 Task: Add Attachment from Trello to Card Card0000000258 in Board Board0000000065 in Workspace WS0000000022 in Trello. Add Cover Blue to Card Card0000000258 in Board Board0000000065 in Workspace WS0000000022 in Trello. Add "Copy Card To …" Button titled Button0000000258 to "bottom" of the list "To Do" to Card Card0000000258 in Board Board0000000065 in Workspace WS0000000022 in Trello. Add Description DS0000000258 to Card Card0000000258 in Board Board0000000065 in Workspace WS0000000022 in Trello. Add Comment CM0000000258 to Card Card0000000258 in Board Board0000000065 in Workspace WS0000000022 in Trello
Action: Mouse scrolled (456, 440) with delta (0, 0)
Screenshot: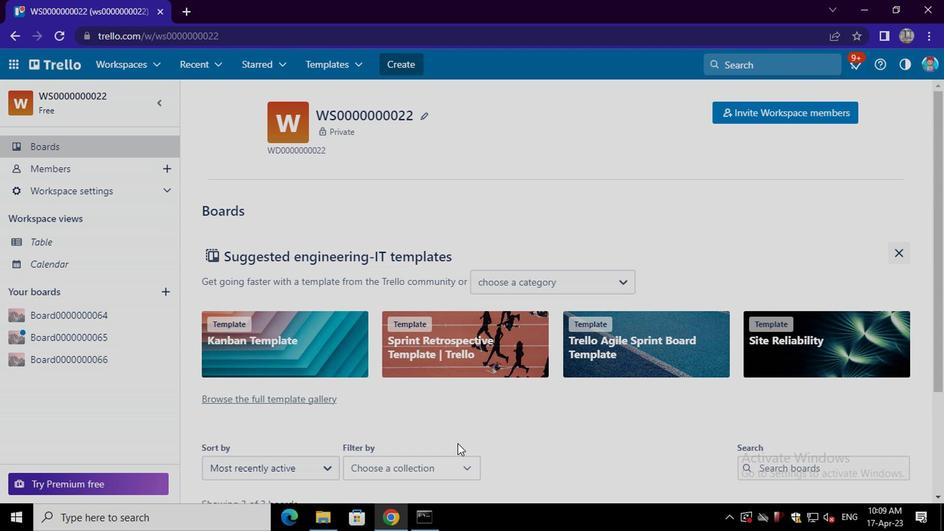 
Action: Mouse scrolled (456, 440) with delta (0, 0)
Screenshot: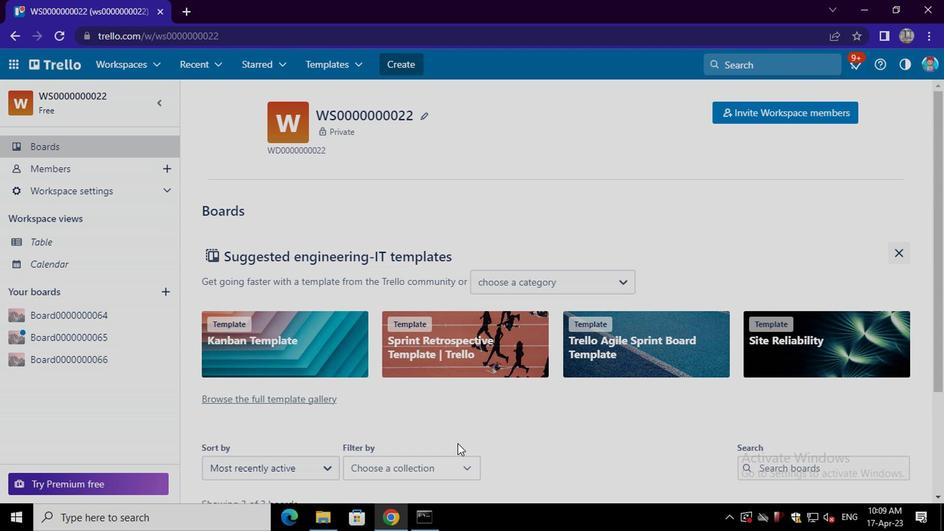 
Action: Mouse scrolled (456, 440) with delta (0, 0)
Screenshot: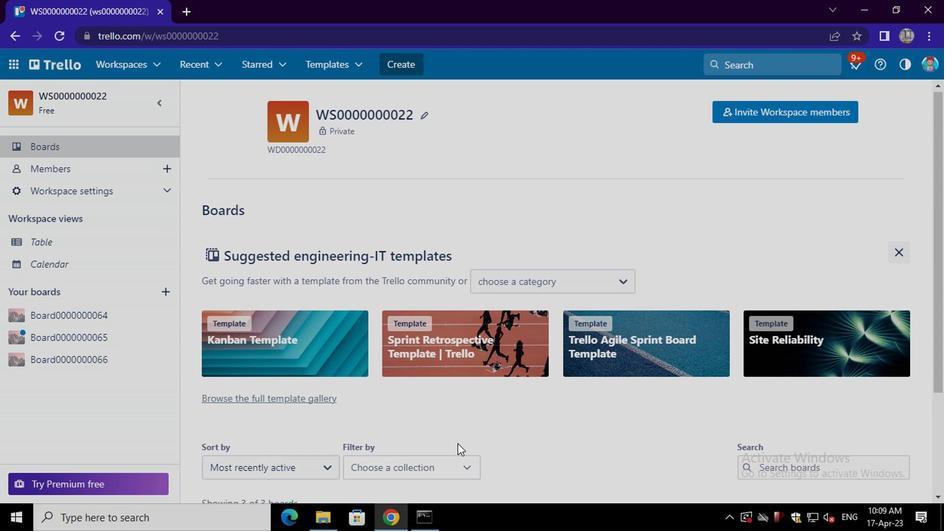 
Action: Mouse moved to (458, 434)
Screenshot: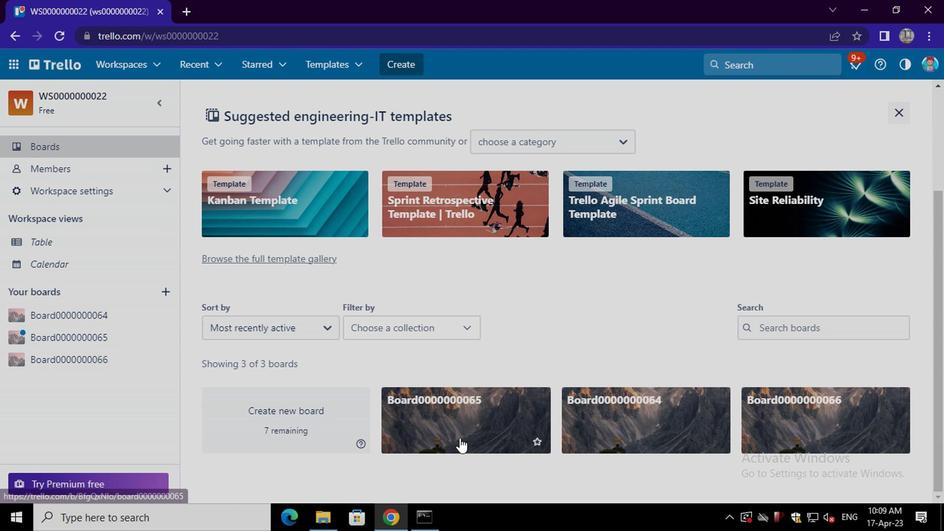 
Action: Mouse pressed left at (458, 434)
Screenshot: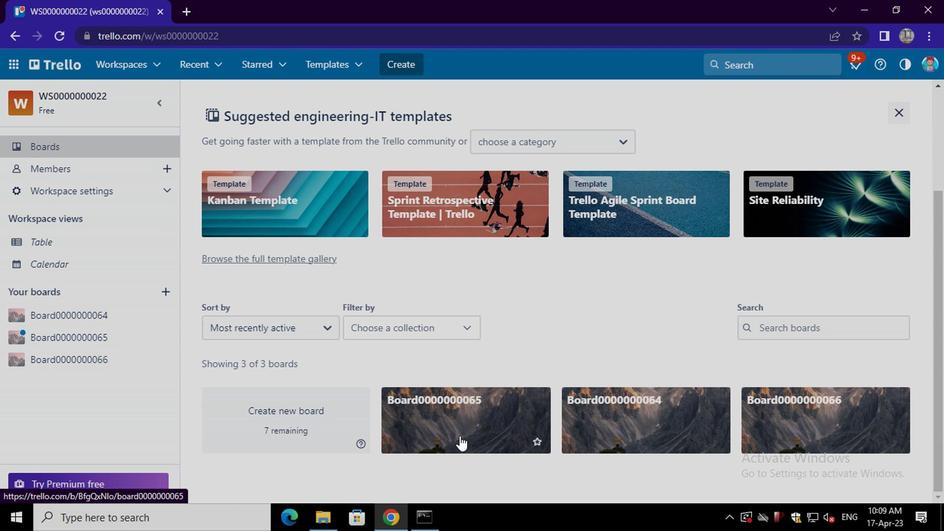 
Action: Mouse moved to (356, 277)
Screenshot: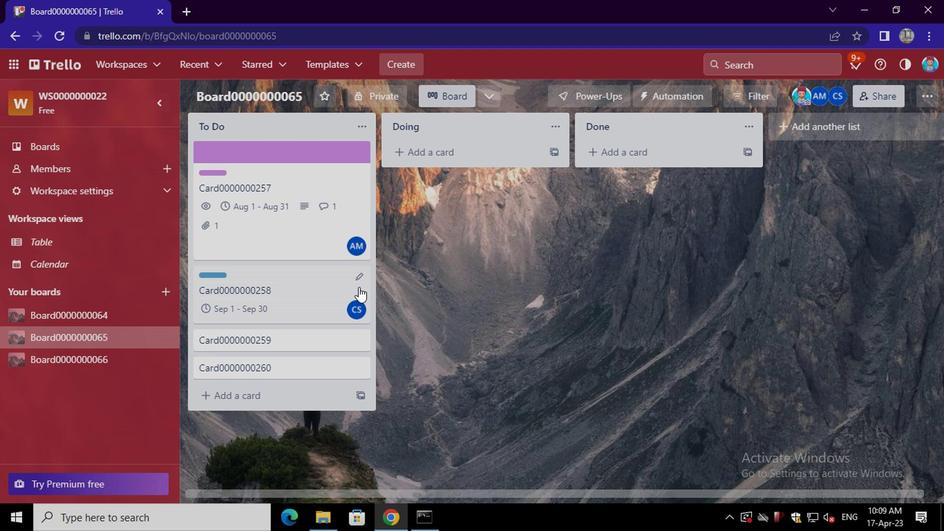 
Action: Mouse pressed left at (356, 277)
Screenshot: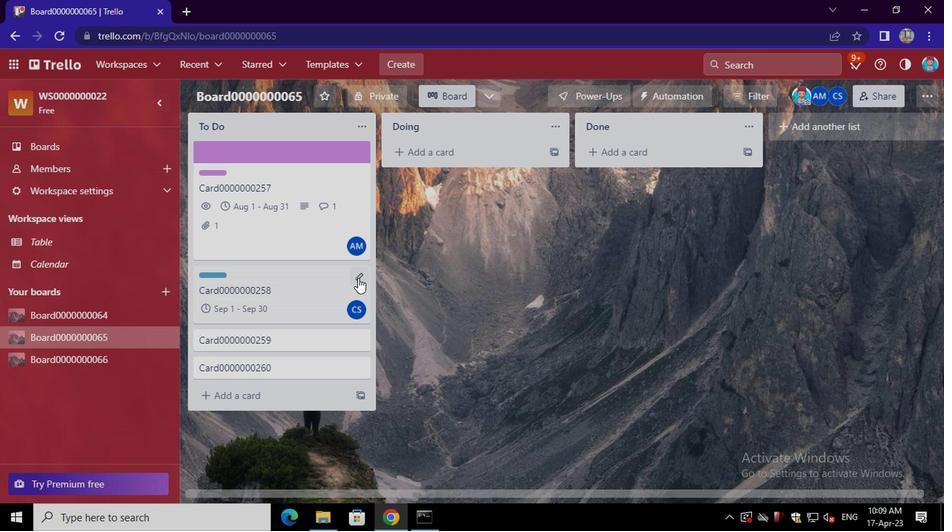 
Action: Mouse moved to (405, 279)
Screenshot: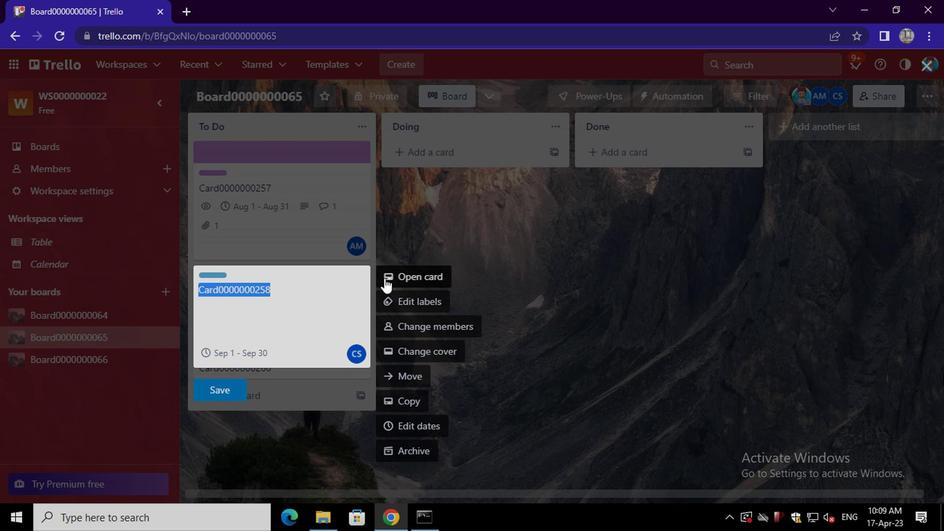 
Action: Mouse pressed left at (405, 279)
Screenshot: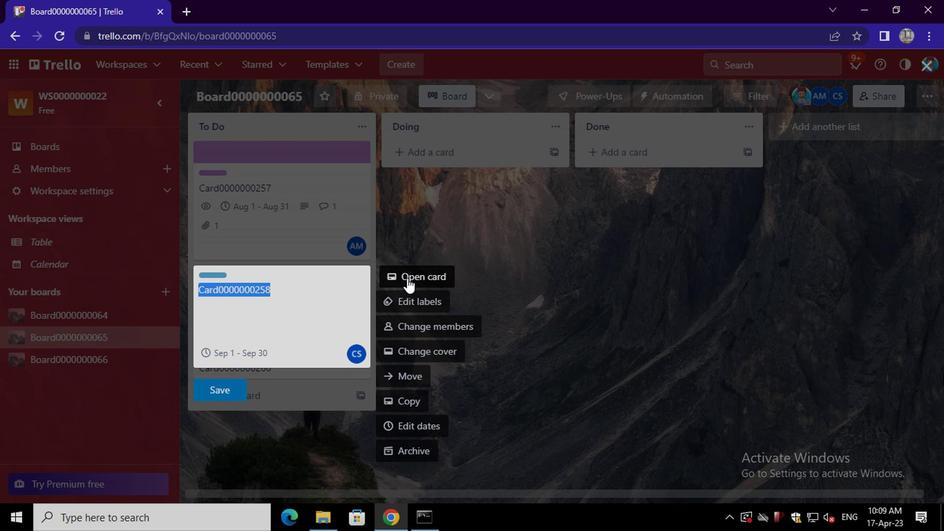 
Action: Mouse moved to (651, 332)
Screenshot: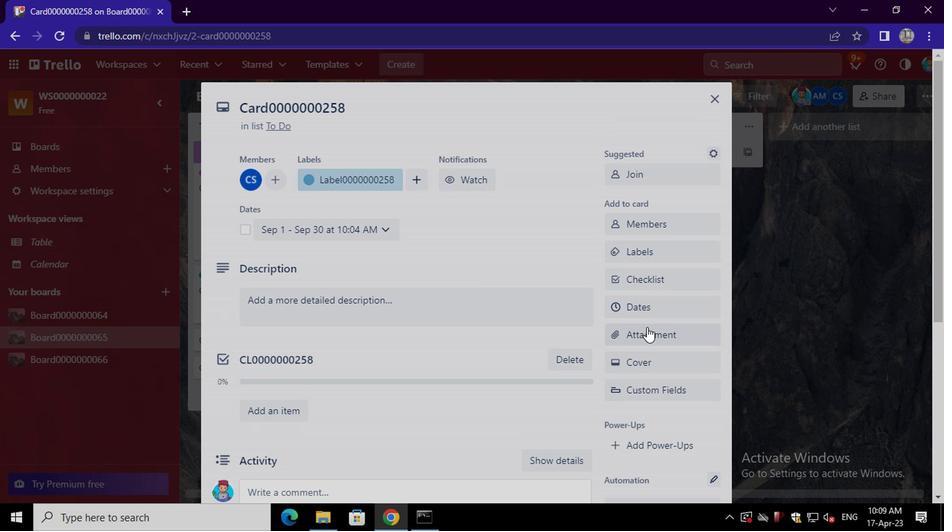 
Action: Mouse pressed left at (651, 332)
Screenshot: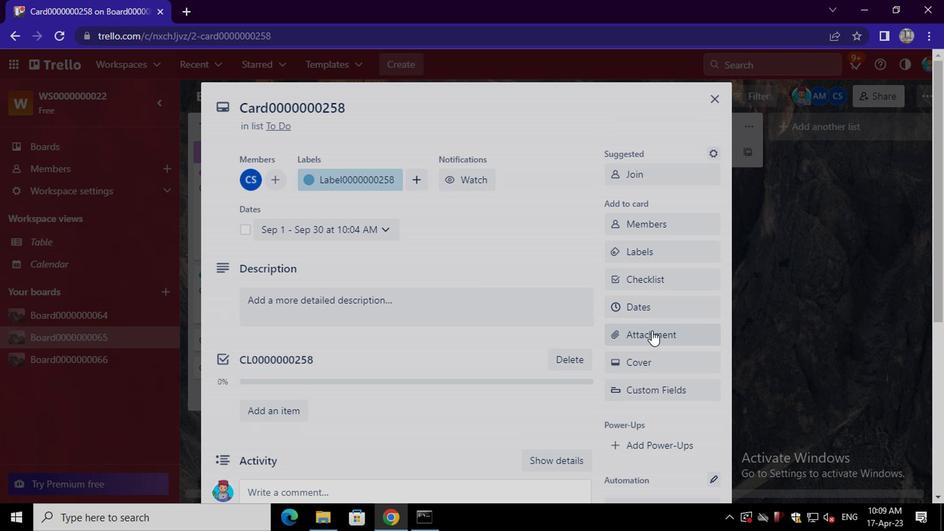 
Action: Mouse moved to (636, 153)
Screenshot: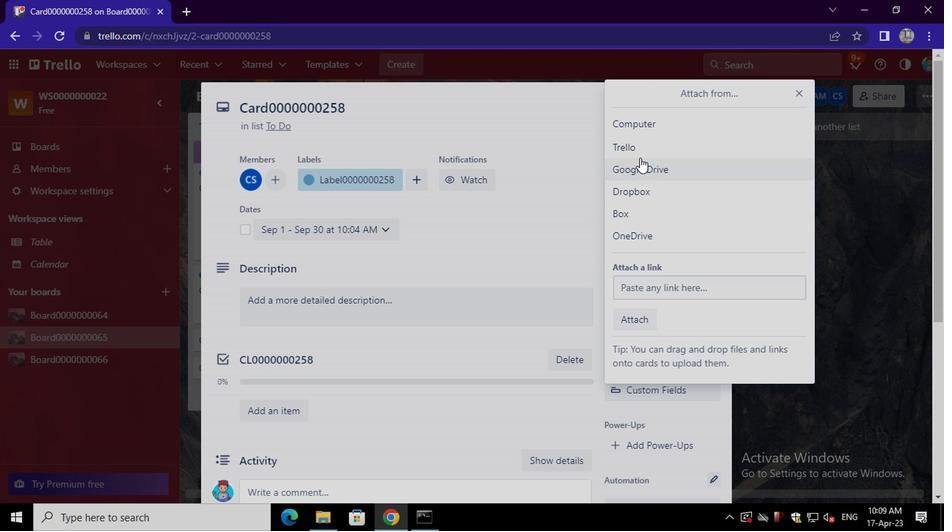 
Action: Mouse pressed left at (636, 153)
Screenshot: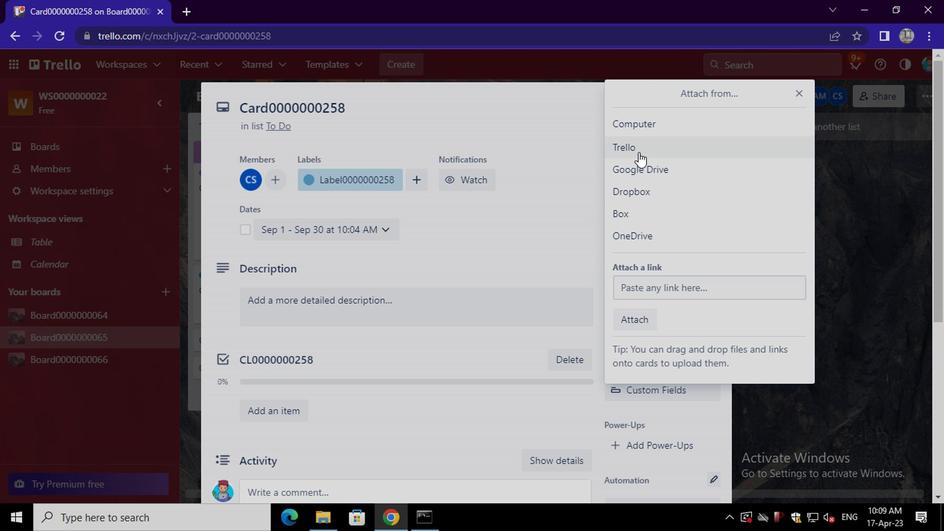 
Action: Mouse moved to (657, 200)
Screenshot: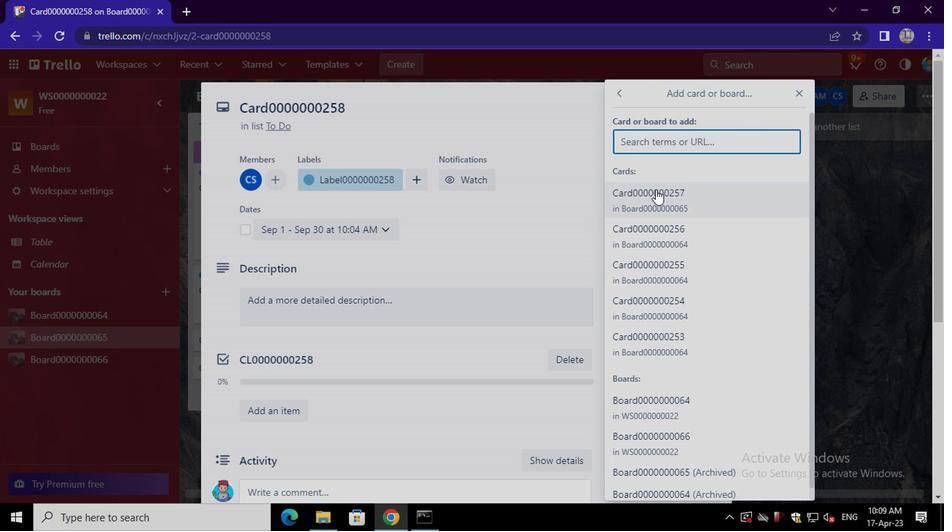 
Action: Mouse pressed left at (657, 200)
Screenshot: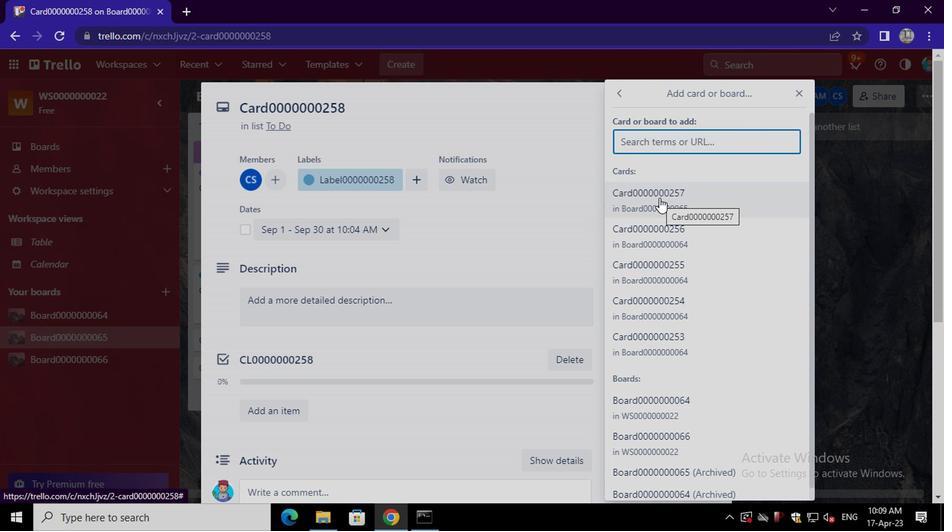 
Action: Mouse moved to (646, 360)
Screenshot: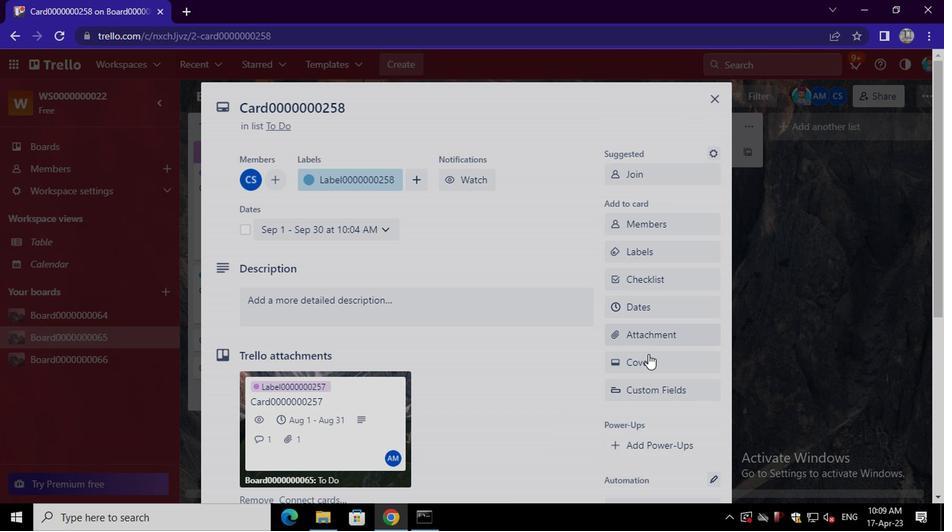 
Action: Mouse pressed left at (646, 360)
Screenshot: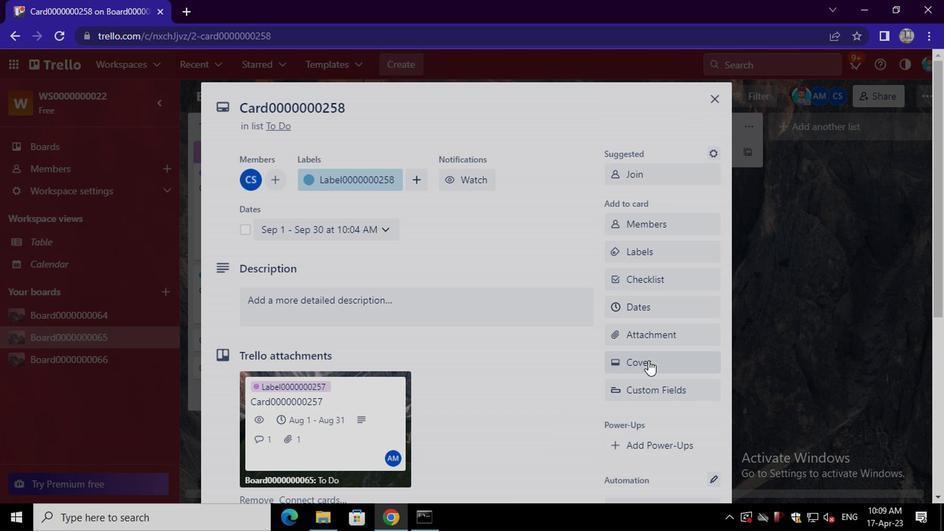 
Action: Mouse moved to (668, 250)
Screenshot: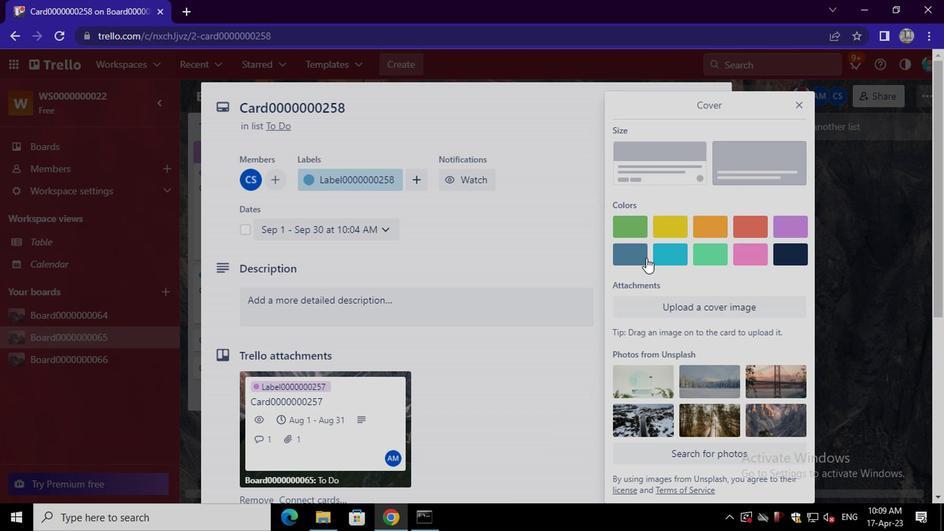 
Action: Mouse pressed left at (668, 250)
Screenshot: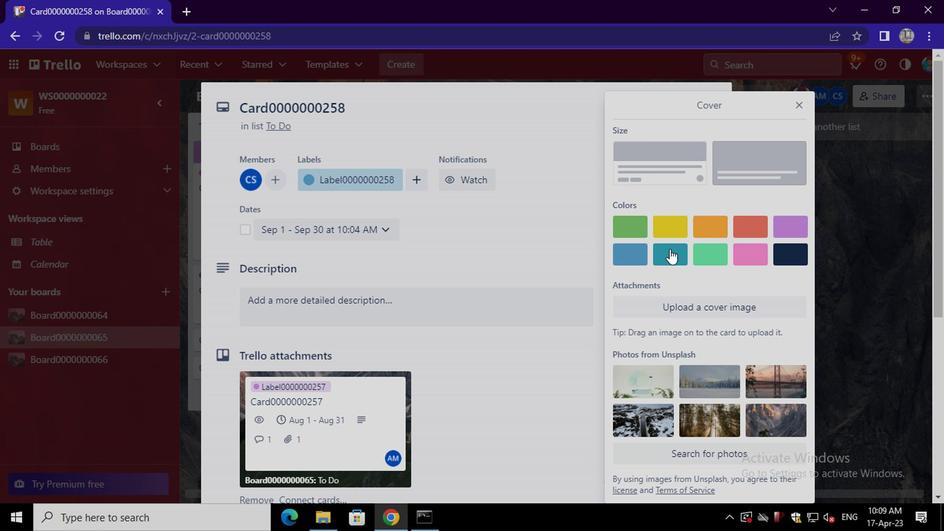 
Action: Mouse moved to (546, 328)
Screenshot: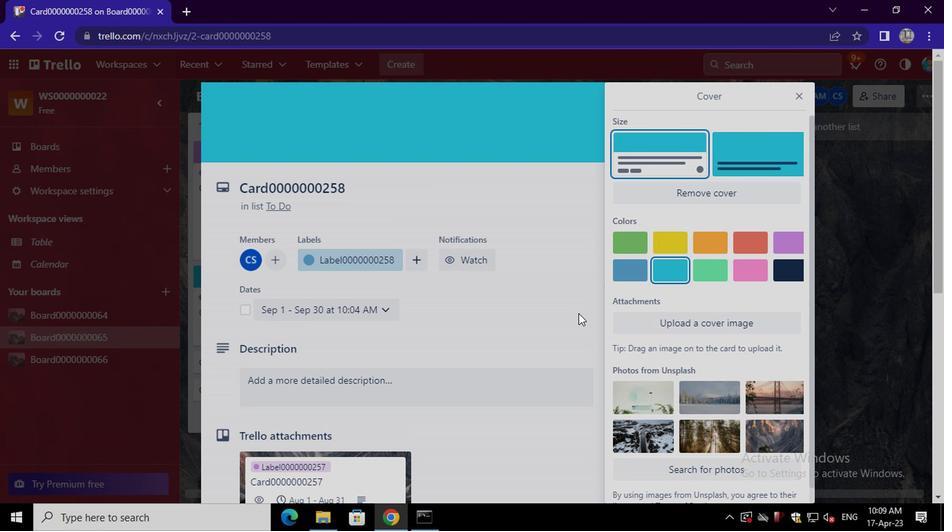 
Action: Mouse pressed left at (546, 328)
Screenshot: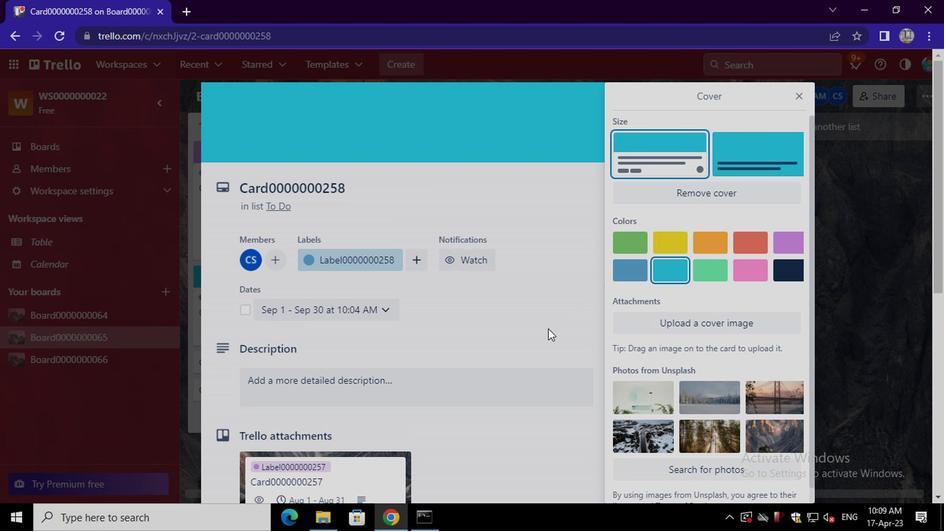 
Action: Mouse moved to (546, 329)
Screenshot: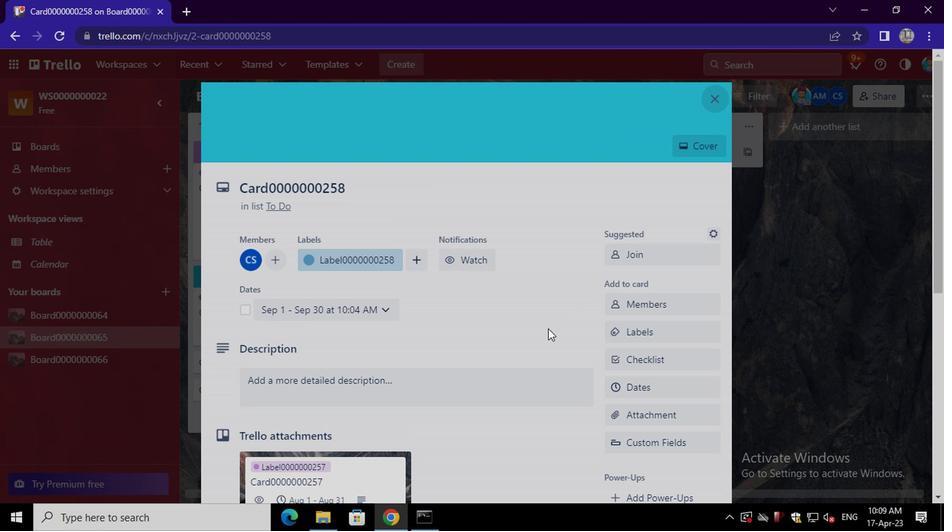 
Action: Mouse scrolled (546, 328) with delta (0, 0)
Screenshot: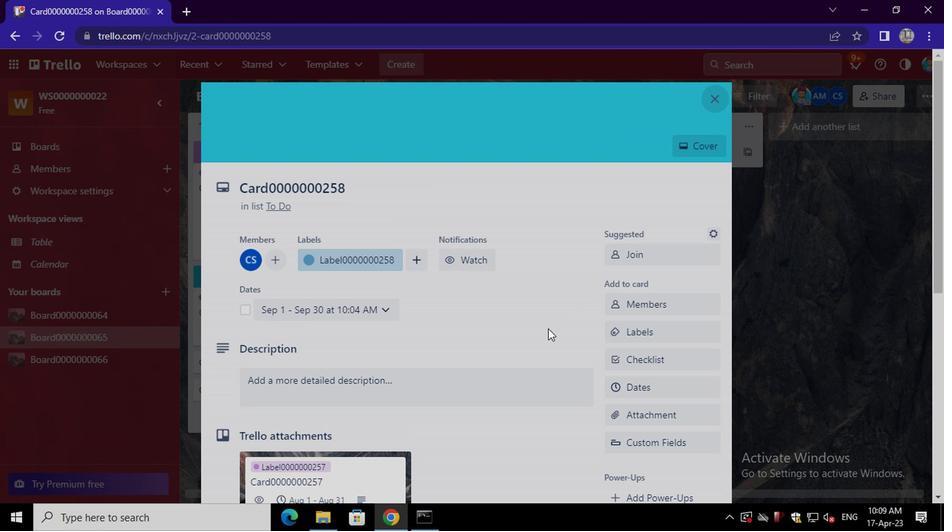 
Action: Mouse scrolled (546, 328) with delta (0, 0)
Screenshot: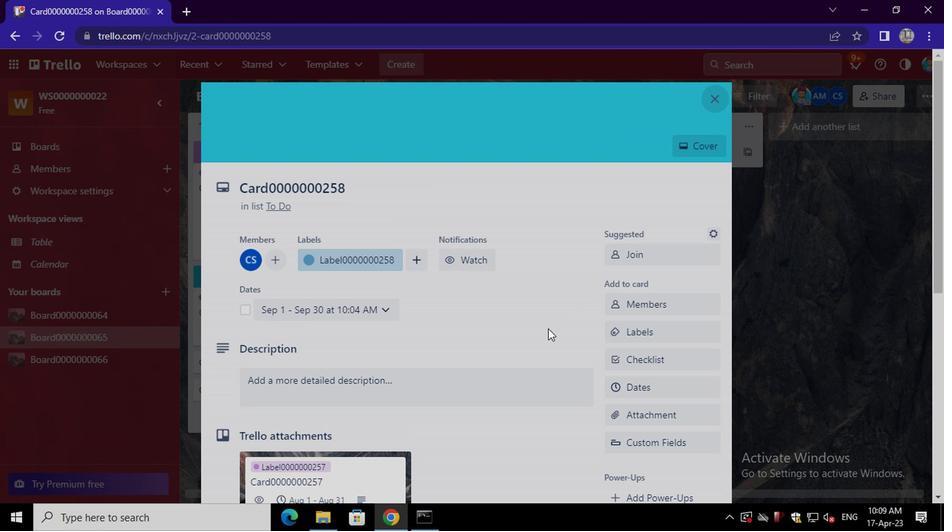 
Action: Mouse scrolled (546, 328) with delta (0, 0)
Screenshot: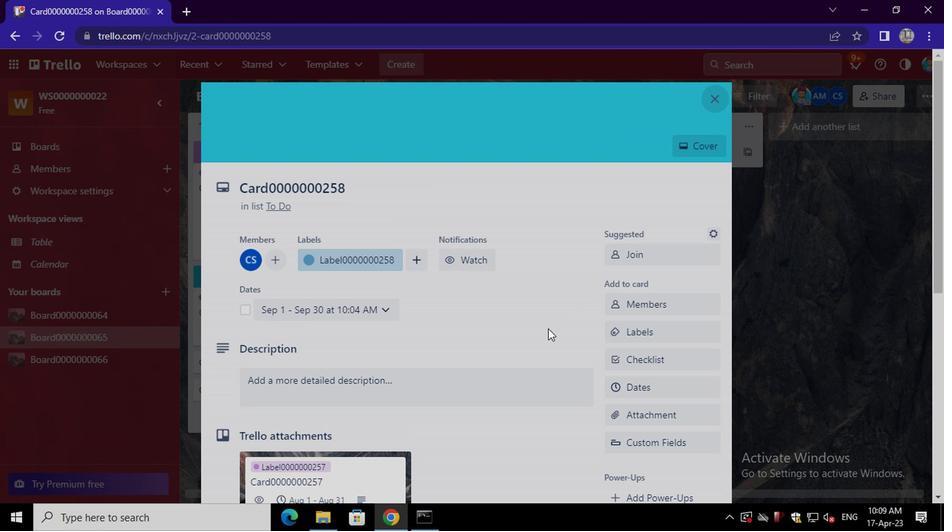 
Action: Mouse moved to (632, 381)
Screenshot: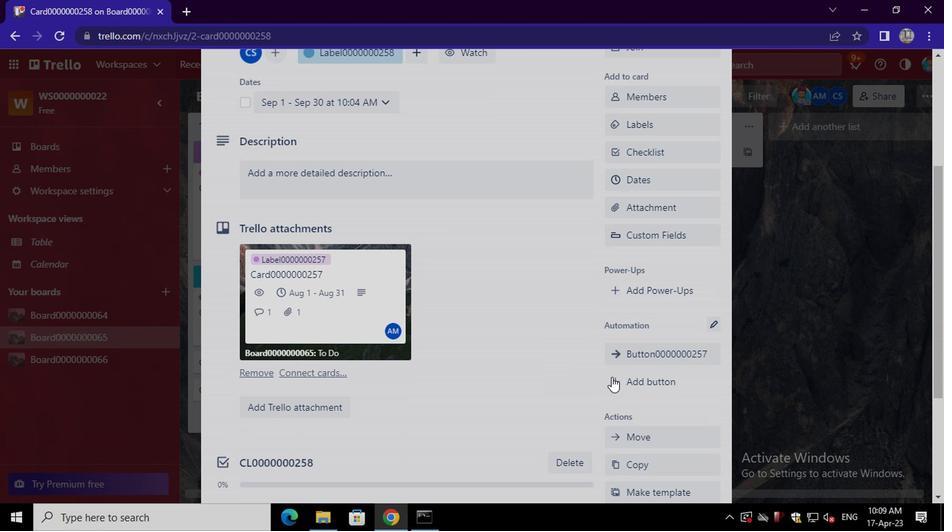 
Action: Mouse pressed left at (632, 381)
Screenshot: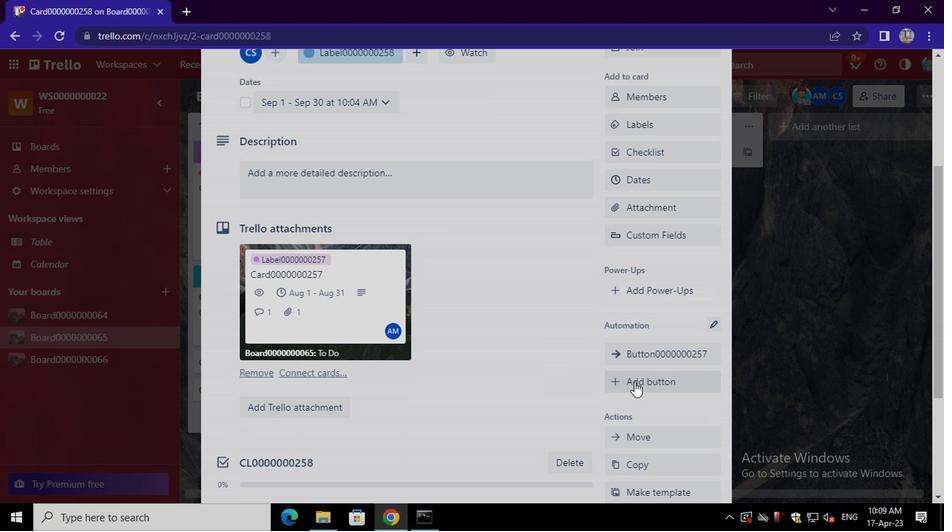 
Action: Mouse moved to (668, 186)
Screenshot: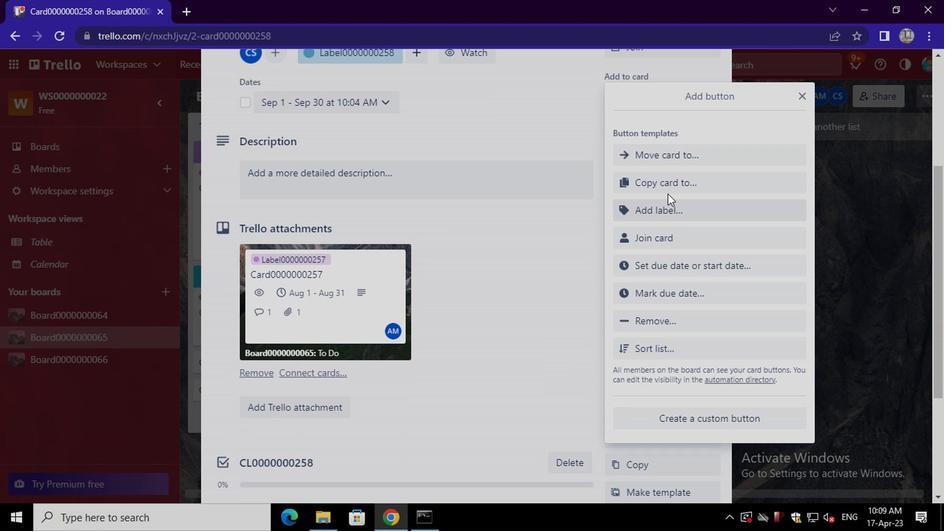 
Action: Mouse pressed left at (668, 186)
Screenshot: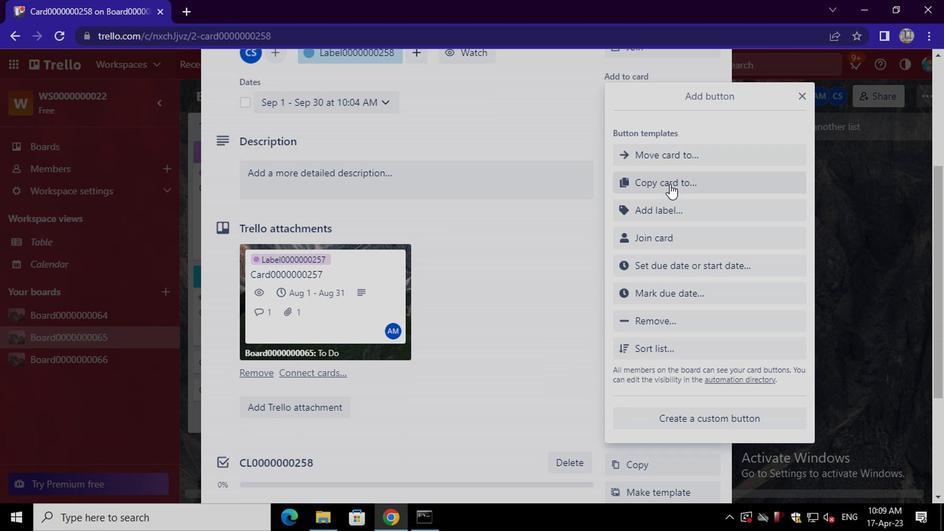 
Action: Mouse moved to (685, 157)
Screenshot: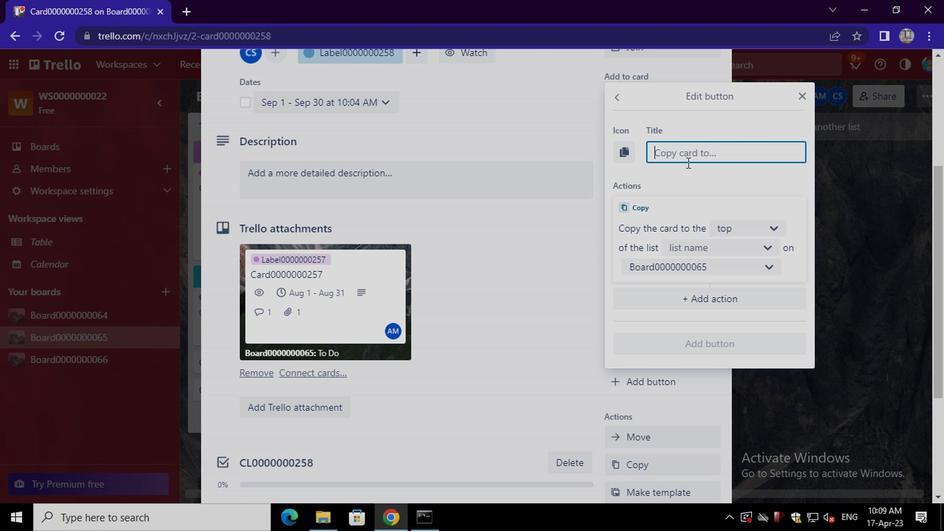 
Action: Mouse pressed left at (685, 157)
Screenshot: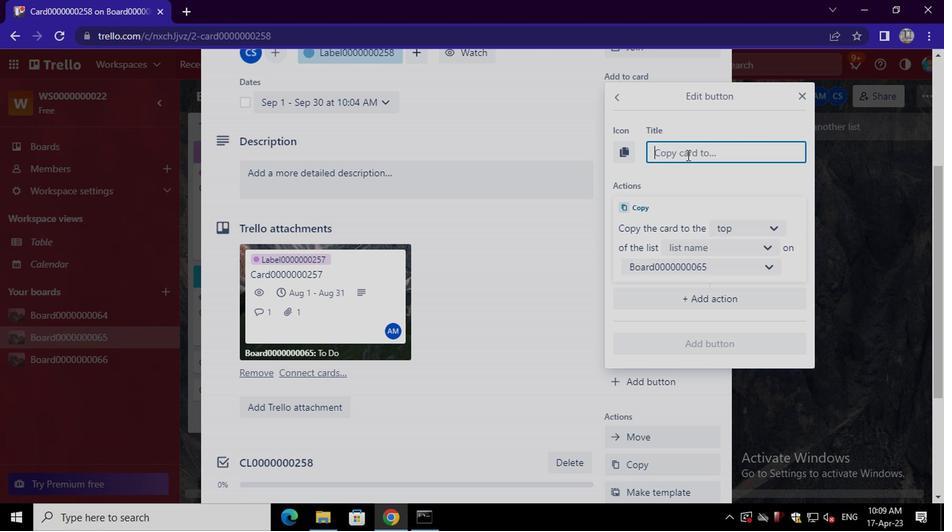 
Action: Key pressed <Key.shift><Key.shift><Key.shift><Key.shift><Key.shift><Key.shift>BUTTON0000000258
Screenshot: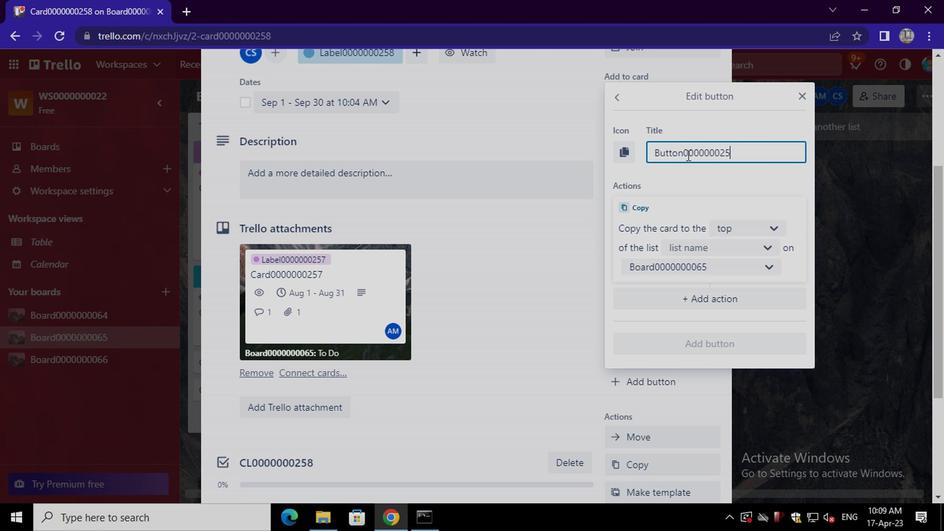 
Action: Mouse moved to (737, 227)
Screenshot: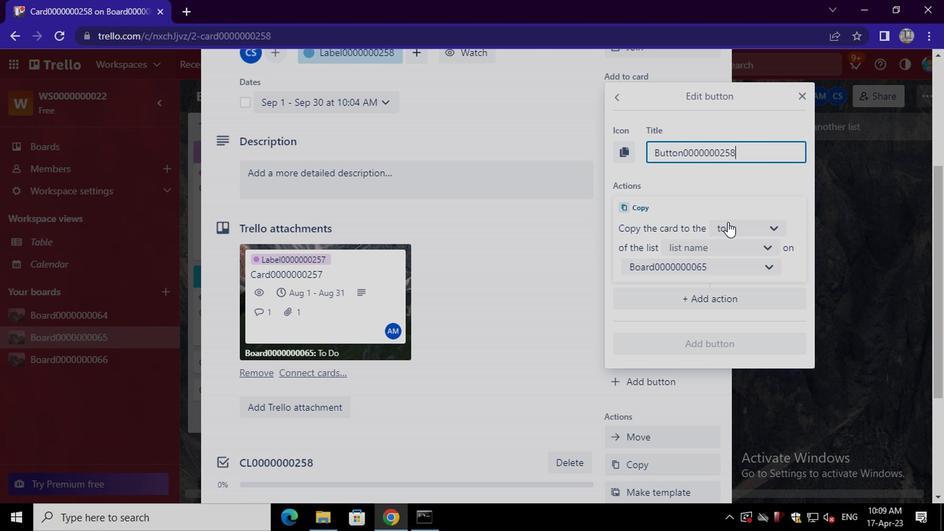 
Action: Mouse pressed left at (737, 227)
Screenshot: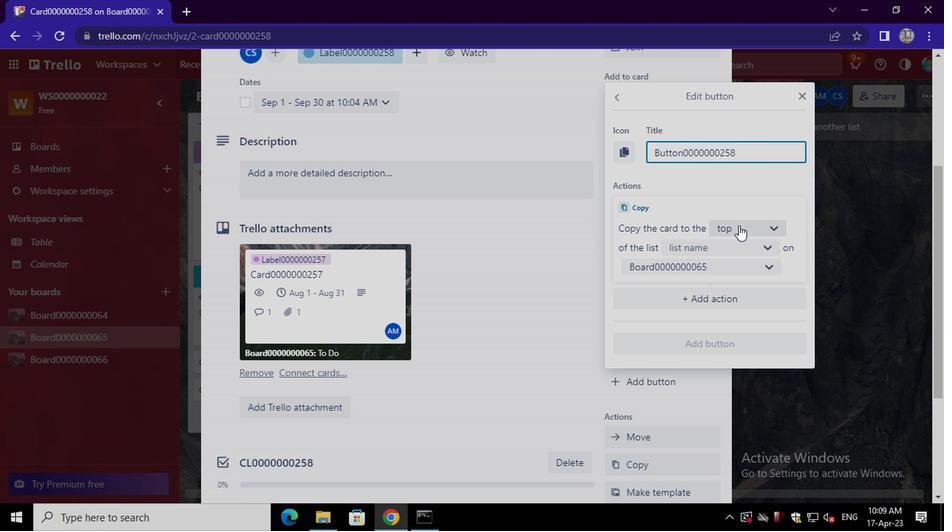 
Action: Mouse moved to (746, 278)
Screenshot: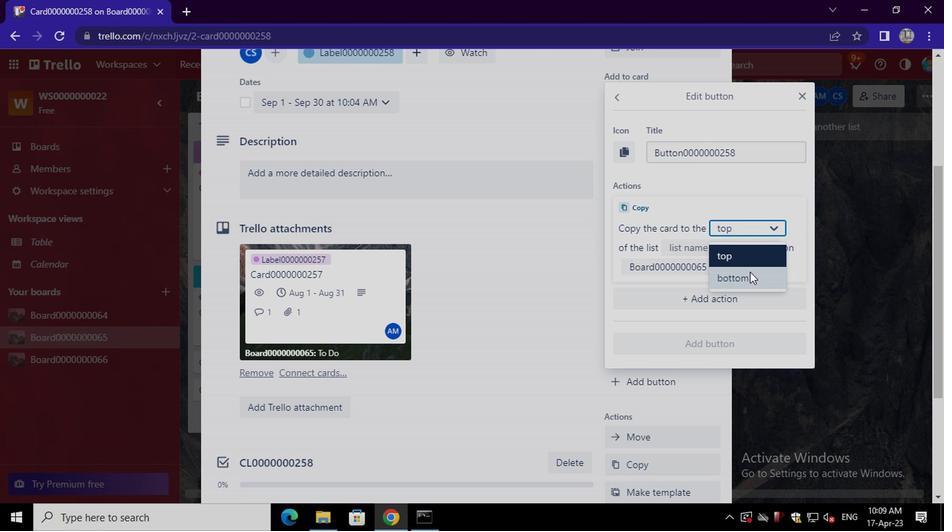 
Action: Mouse pressed left at (746, 278)
Screenshot: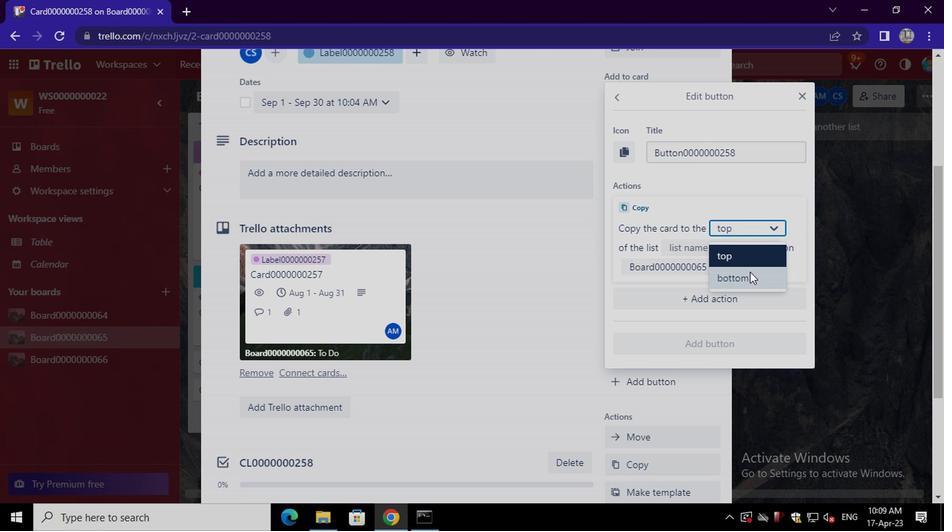 
Action: Mouse moved to (745, 250)
Screenshot: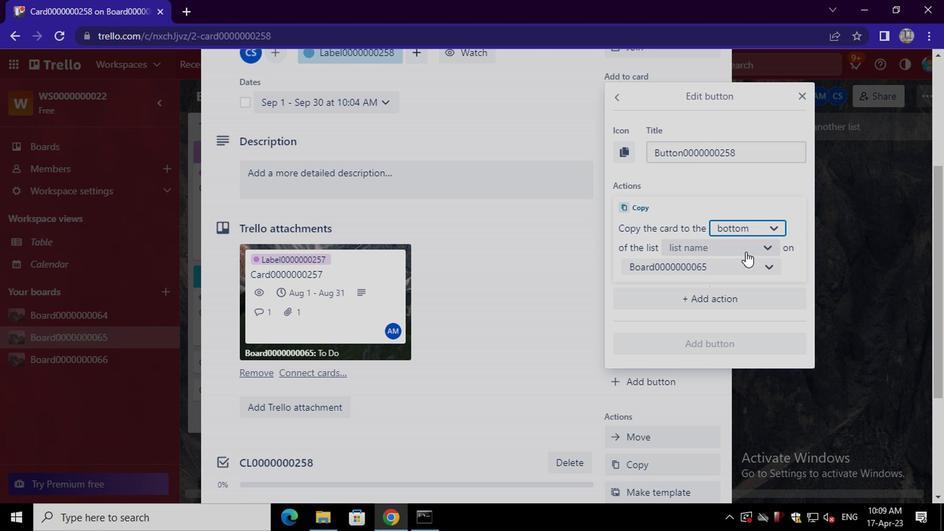 
Action: Mouse pressed left at (745, 250)
Screenshot: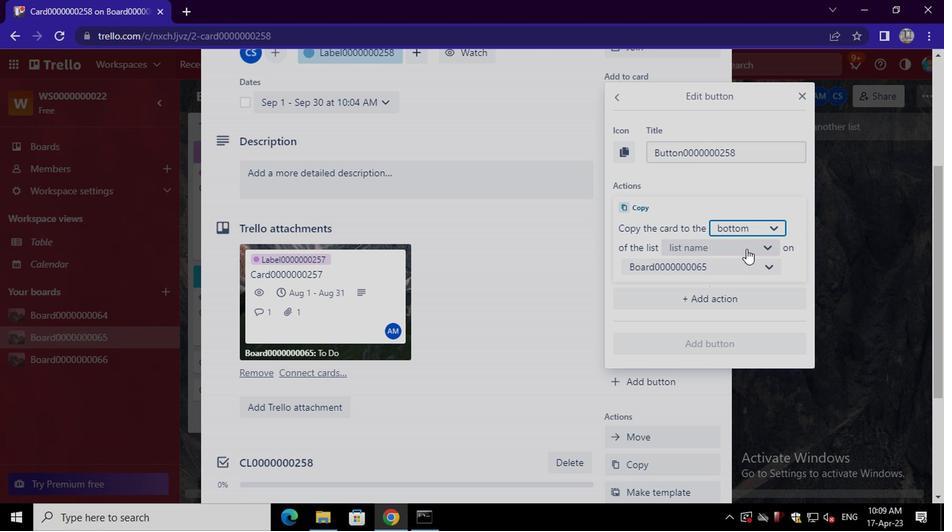 
Action: Mouse moved to (726, 281)
Screenshot: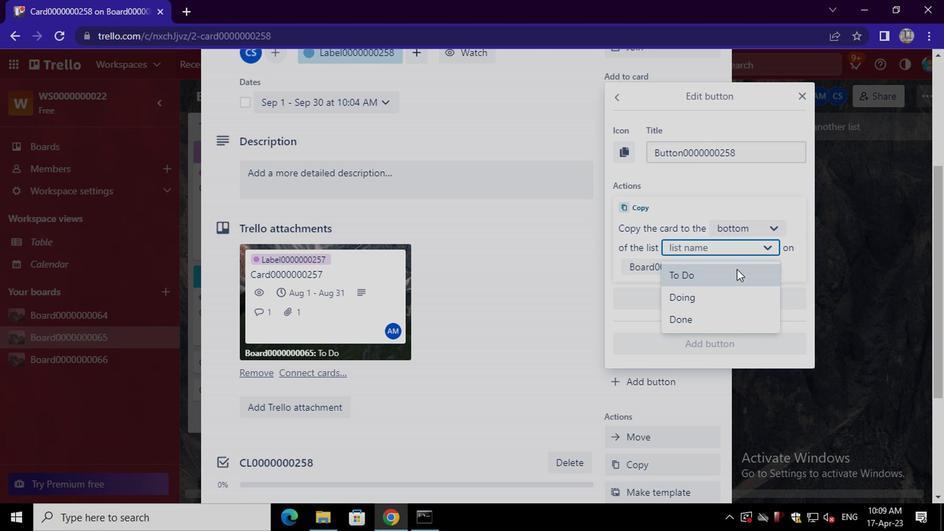 
Action: Mouse pressed left at (726, 281)
Screenshot: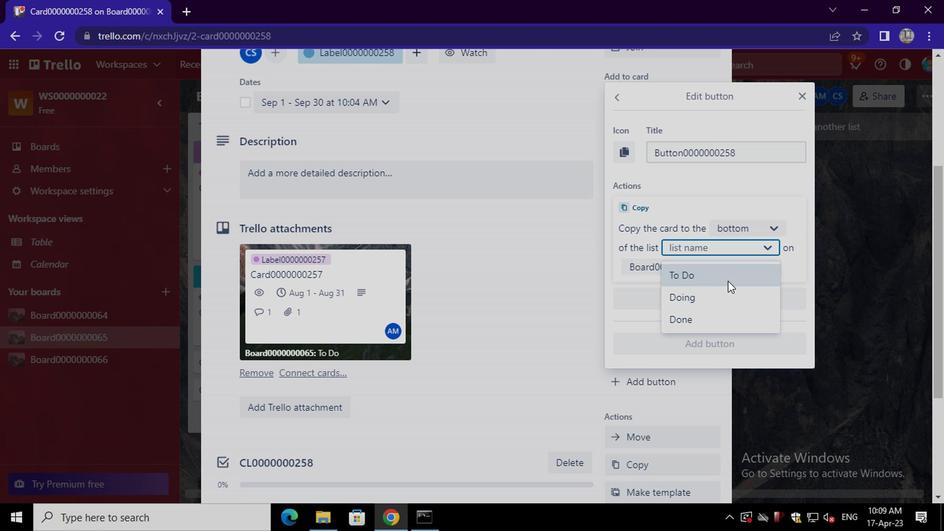 
Action: Mouse moved to (709, 339)
Screenshot: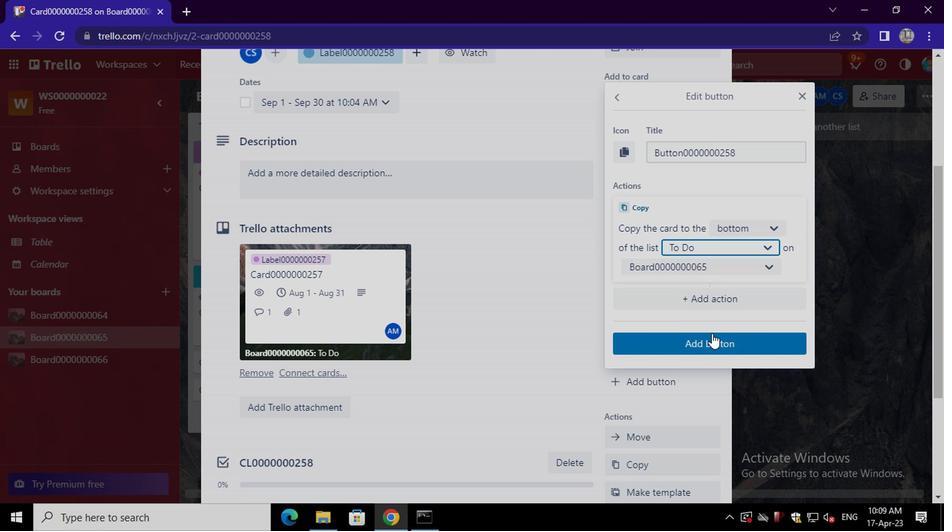 
Action: Mouse pressed left at (709, 339)
Screenshot: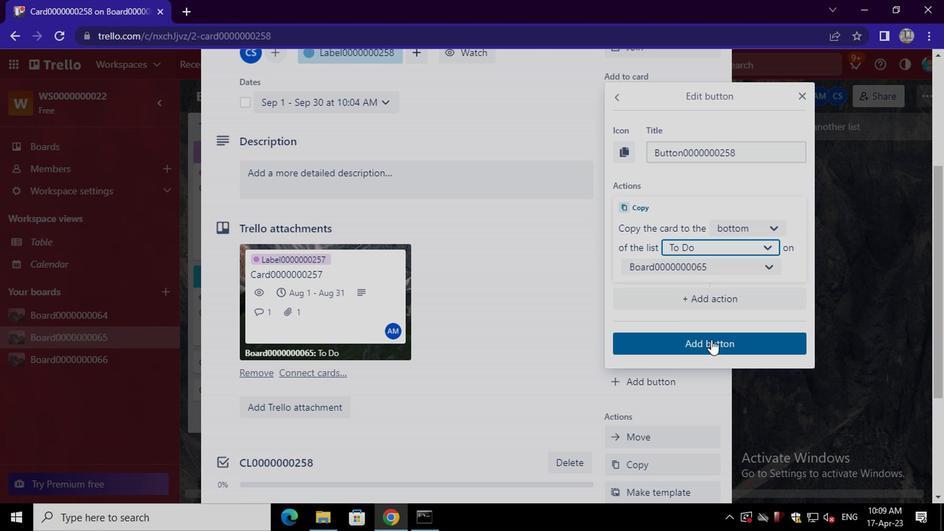 
Action: Mouse moved to (343, 182)
Screenshot: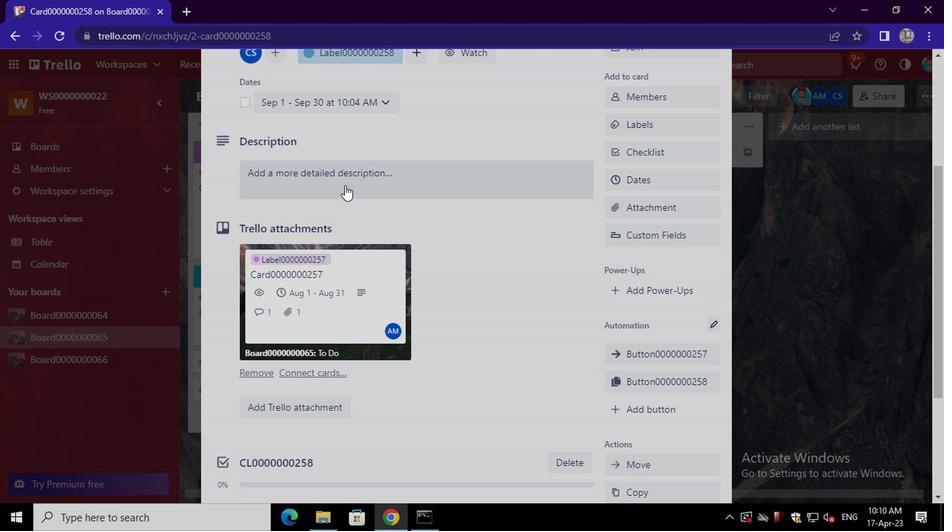 
Action: Mouse pressed left at (343, 182)
Screenshot: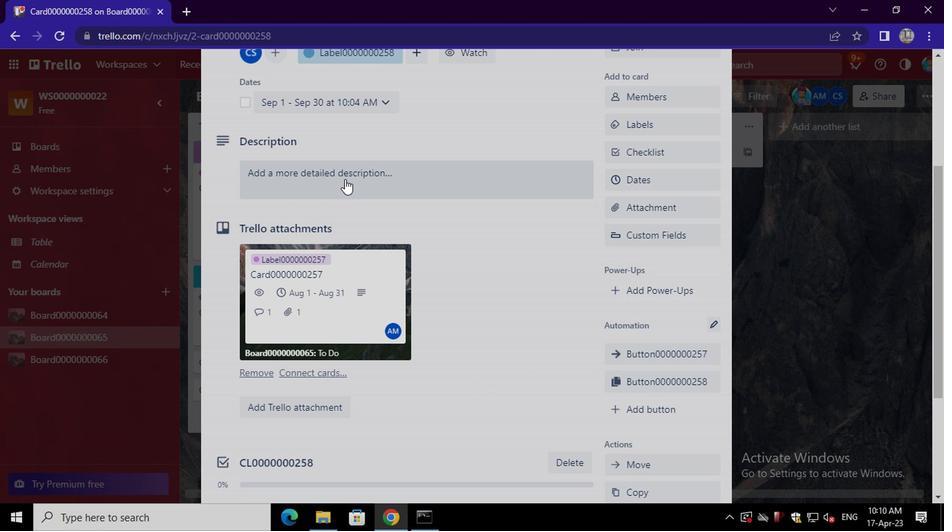 
Action: Mouse moved to (320, 219)
Screenshot: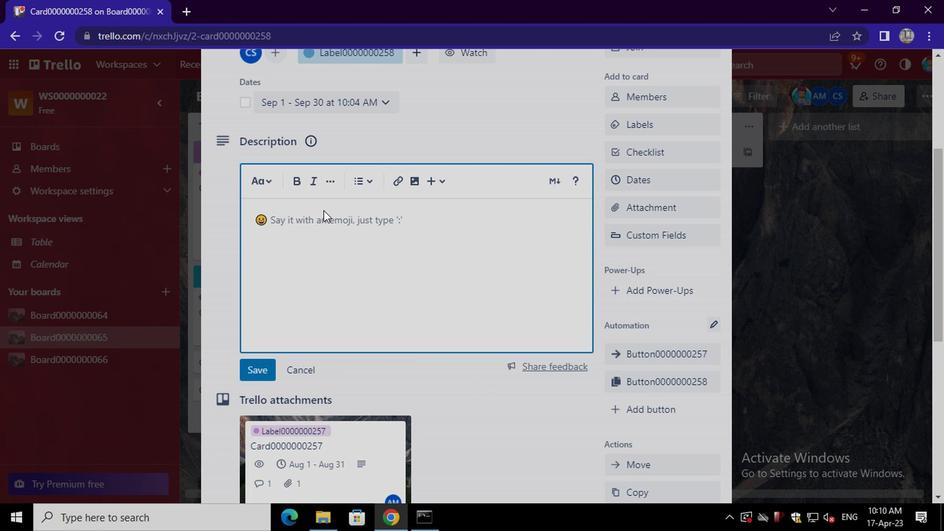 
Action: Mouse pressed left at (320, 219)
Screenshot: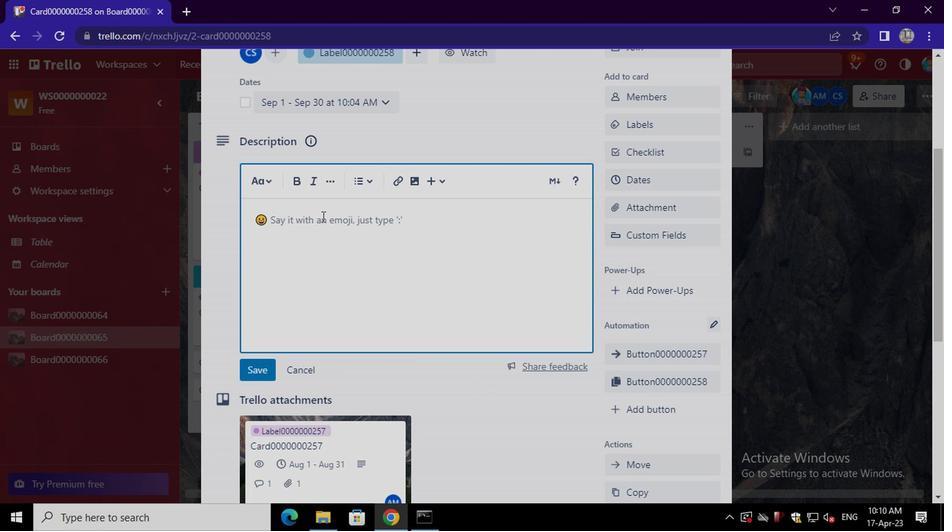 
Action: Key pressed <Key.shift>DS0000000258
Screenshot: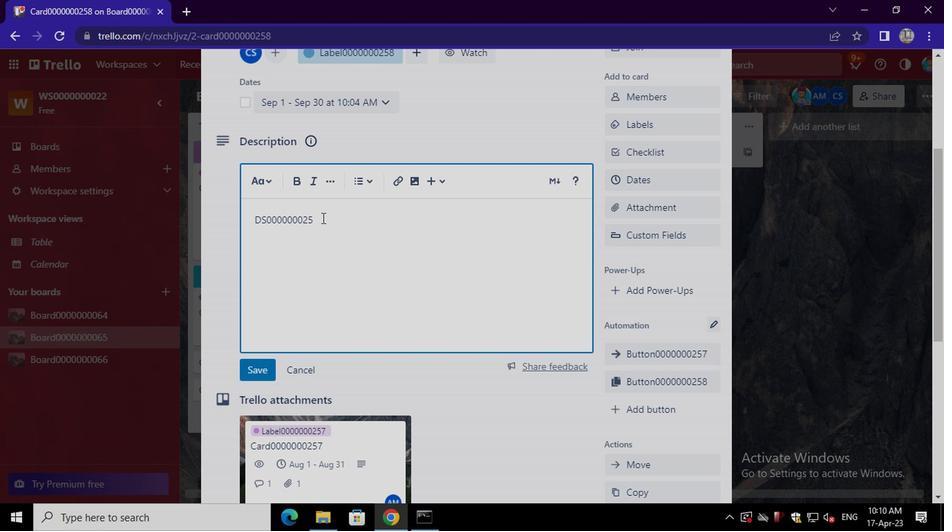 
Action: Mouse moved to (257, 364)
Screenshot: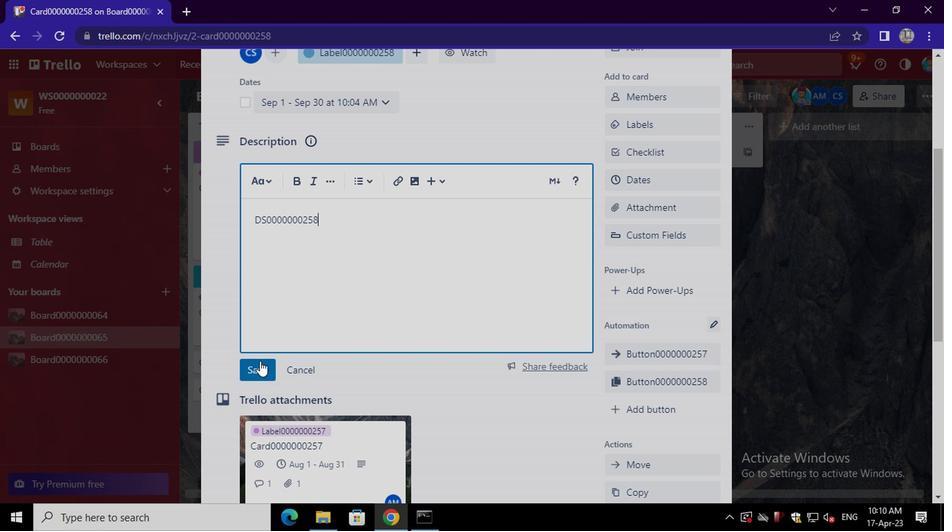 
Action: Mouse pressed left at (257, 364)
Screenshot: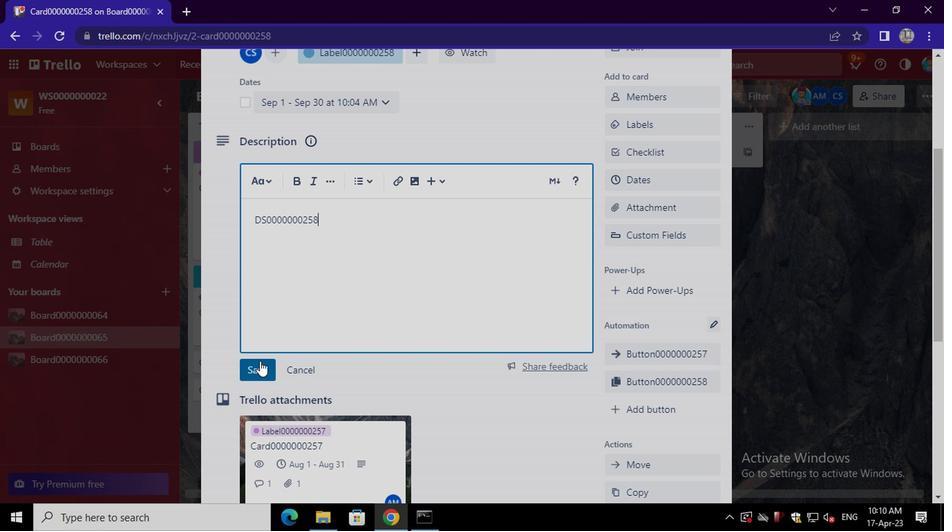 
Action: Mouse scrolled (257, 363) with delta (0, 0)
Screenshot: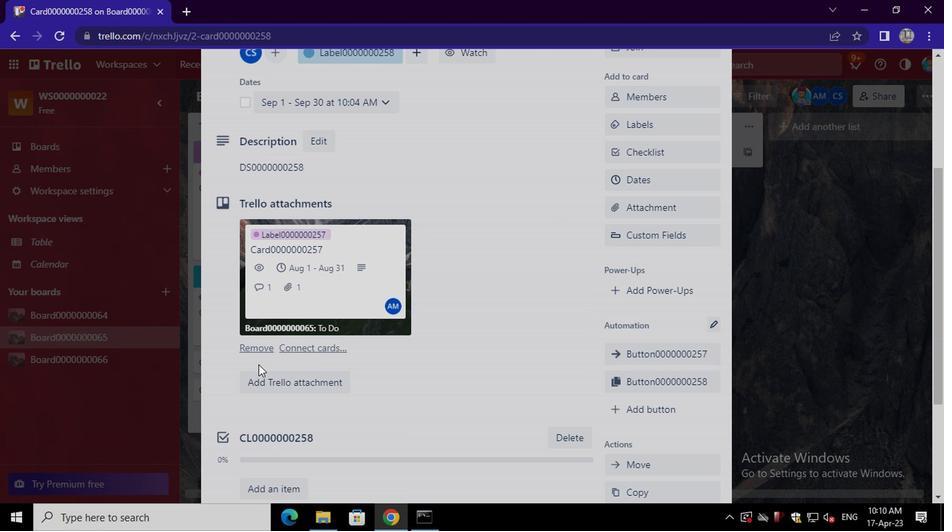 
Action: Mouse scrolled (257, 363) with delta (0, 0)
Screenshot: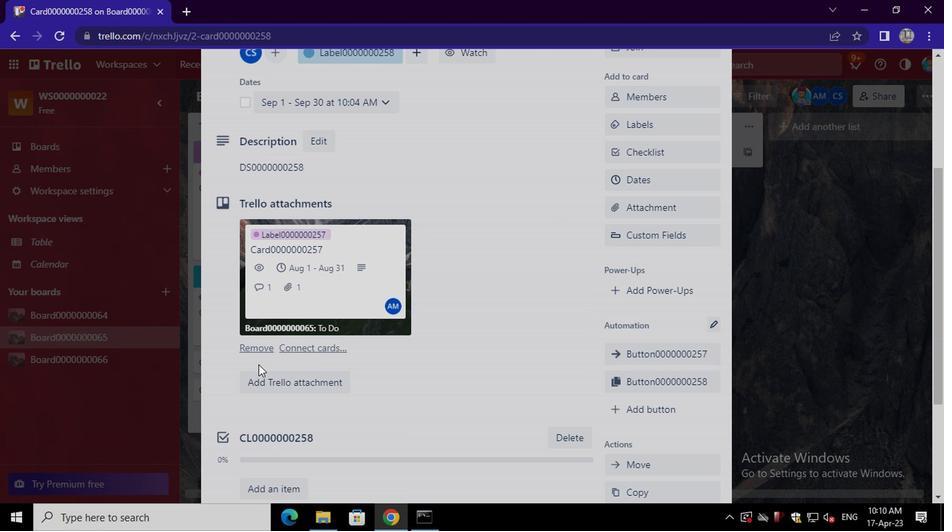 
Action: Mouse scrolled (257, 363) with delta (0, 0)
Screenshot: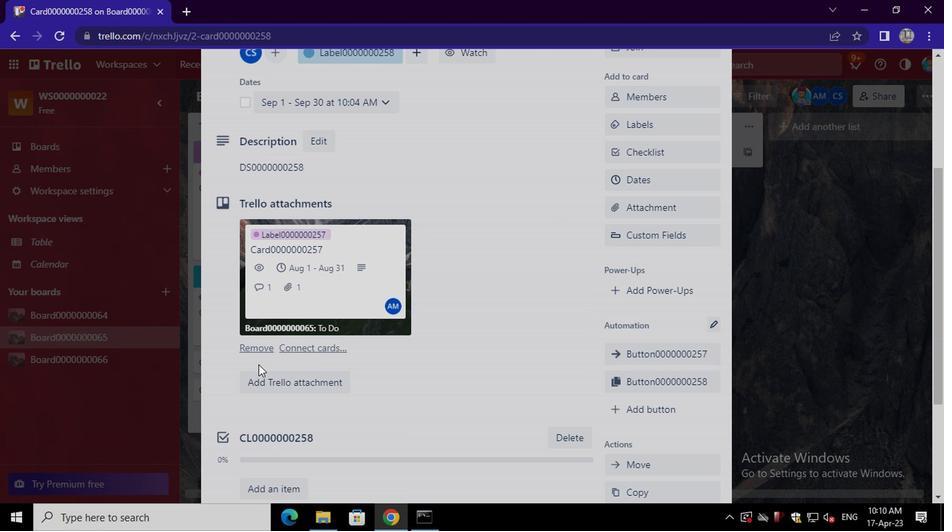 
Action: Mouse scrolled (257, 363) with delta (0, 0)
Screenshot: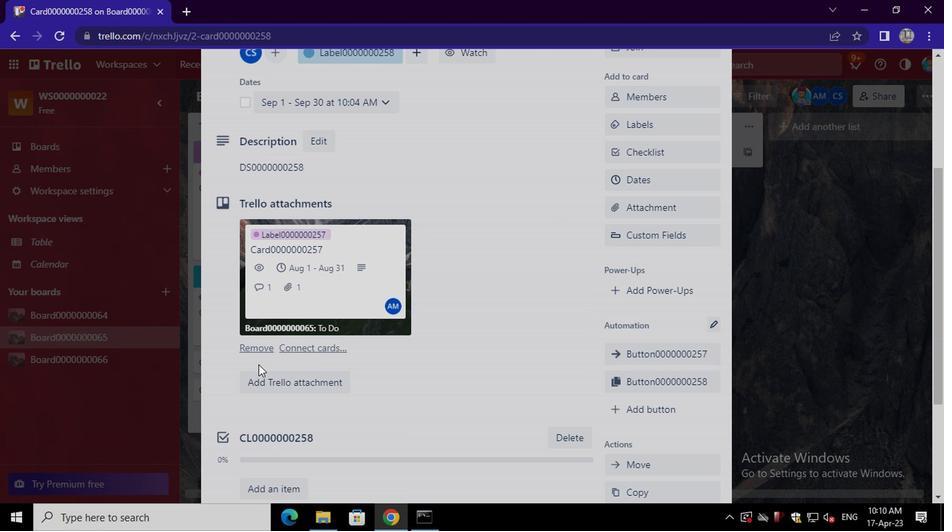 
Action: Mouse moved to (279, 410)
Screenshot: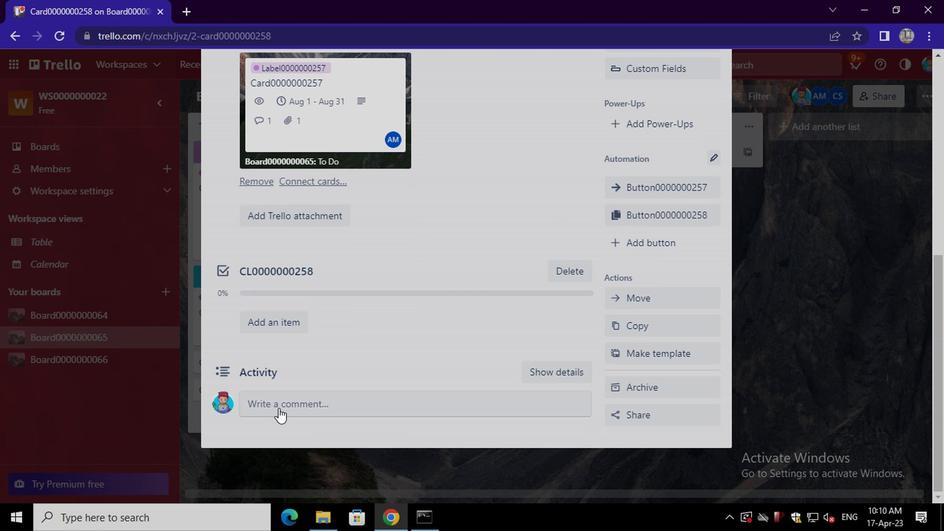 
Action: Mouse pressed left at (279, 410)
Screenshot: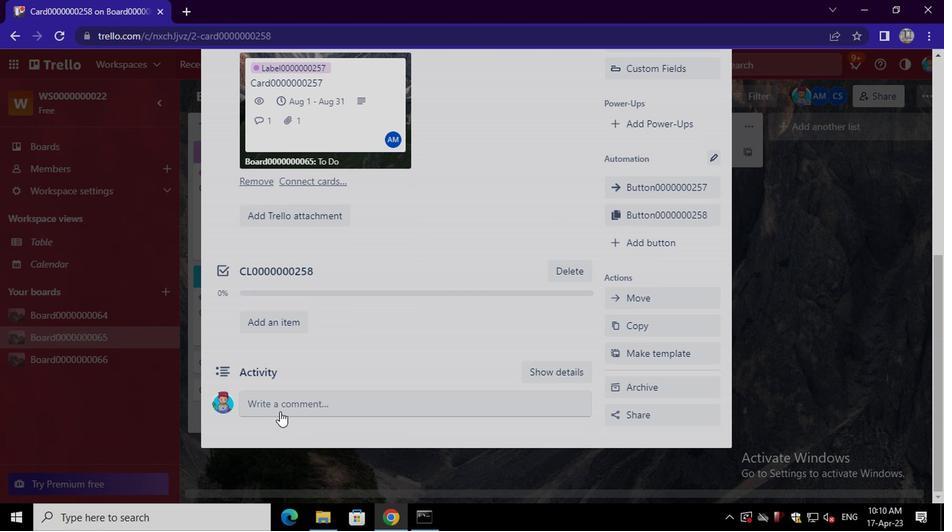 
Action: Mouse moved to (282, 403)
Screenshot: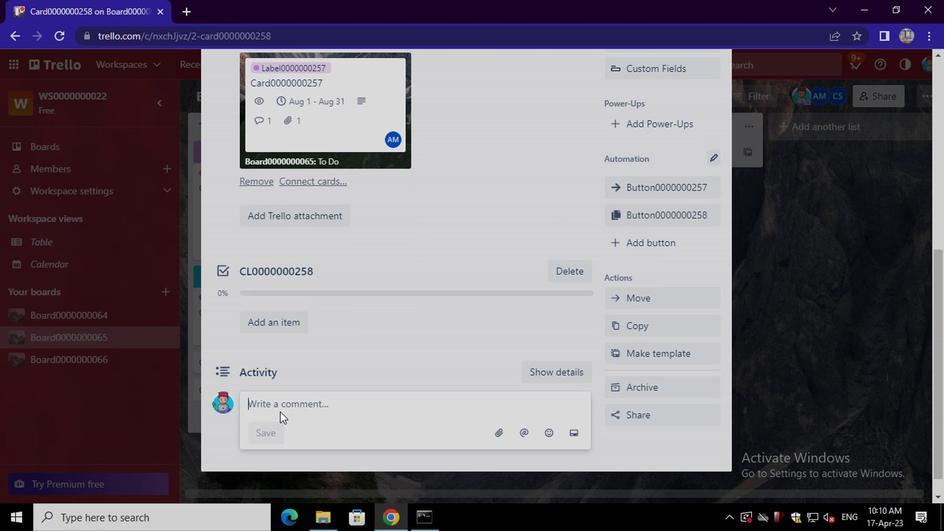 
Action: Mouse pressed left at (282, 403)
Screenshot: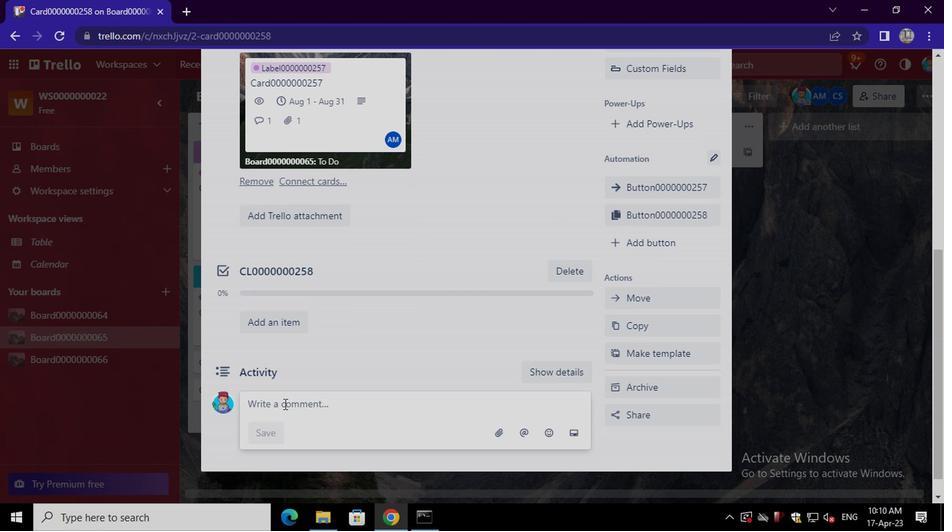 
Action: Key pressed <Key.shift><Key.shift><Key.shift>CM0000000258
Screenshot: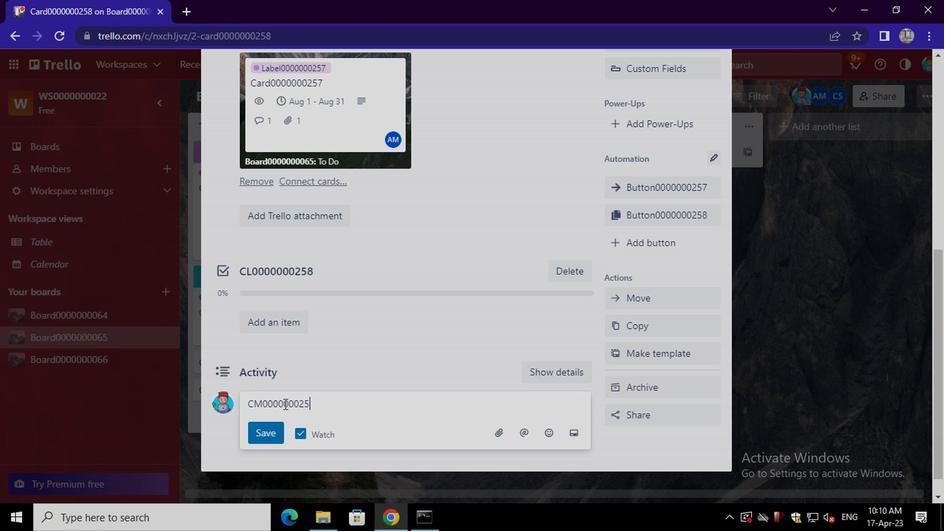 
Action: Mouse moved to (274, 425)
Screenshot: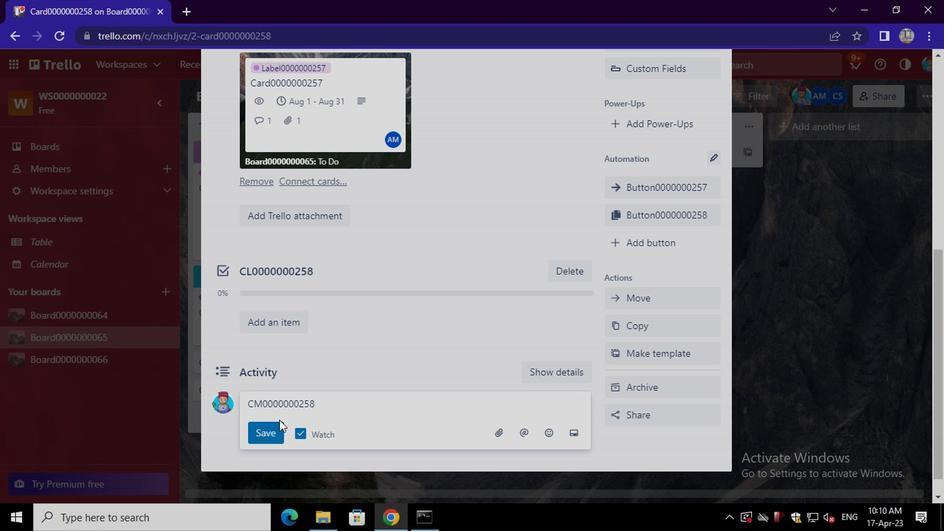 
Action: Mouse pressed left at (274, 425)
Screenshot: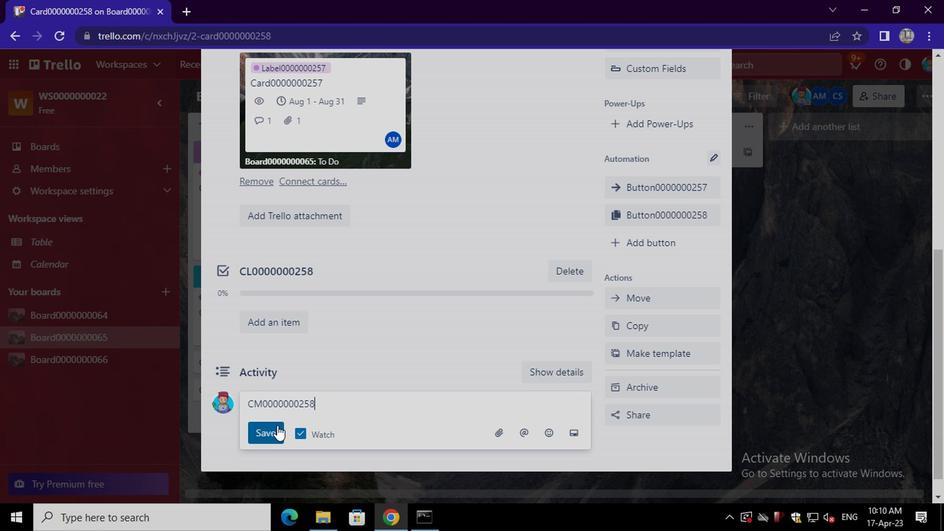 
